 Task: Look for products in the category "Tortillas" from Maria And Ricardo's only.
Action: Mouse moved to (18, 89)
Screenshot: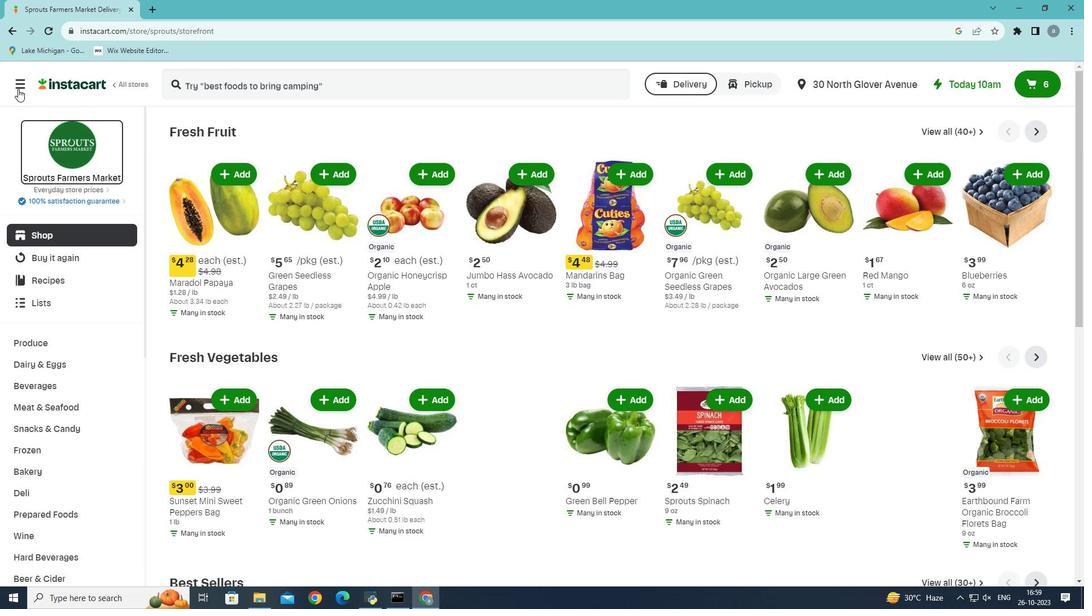 
Action: Mouse pressed left at (18, 89)
Screenshot: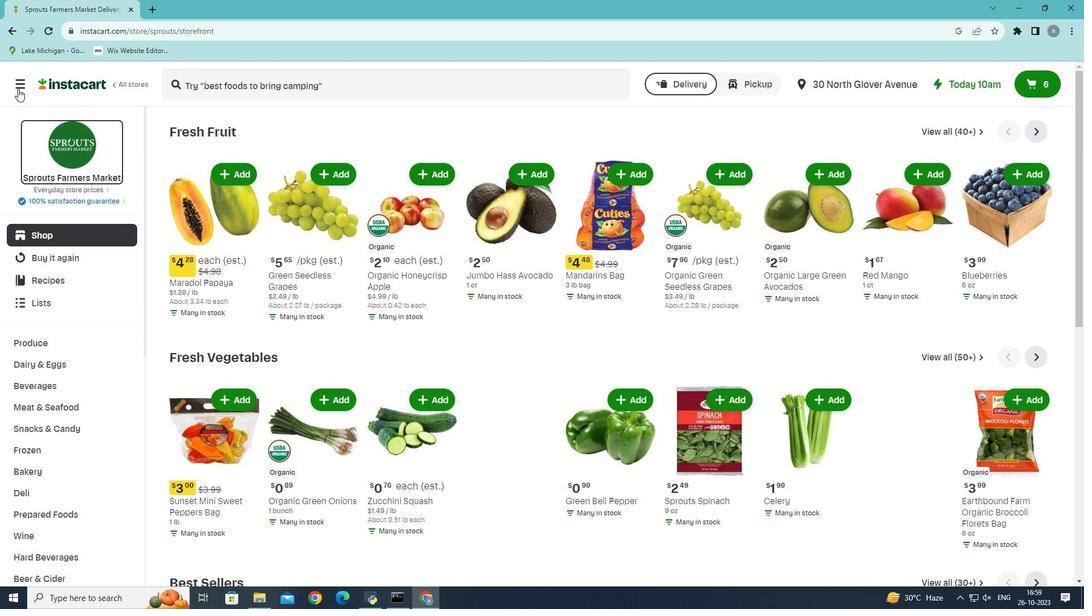 
Action: Mouse moved to (35, 329)
Screenshot: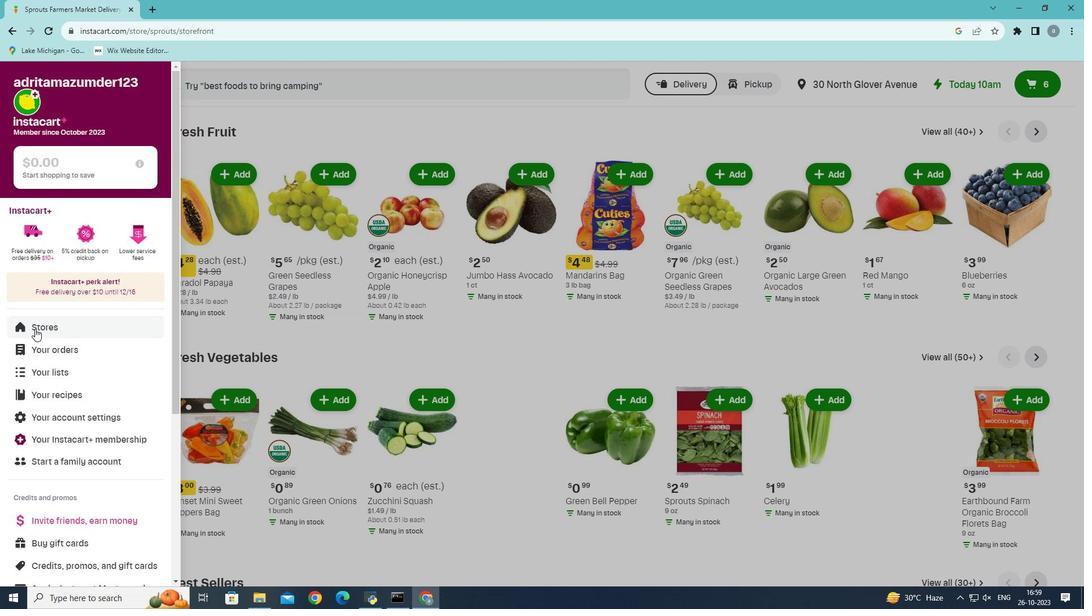 
Action: Mouse pressed left at (35, 329)
Screenshot: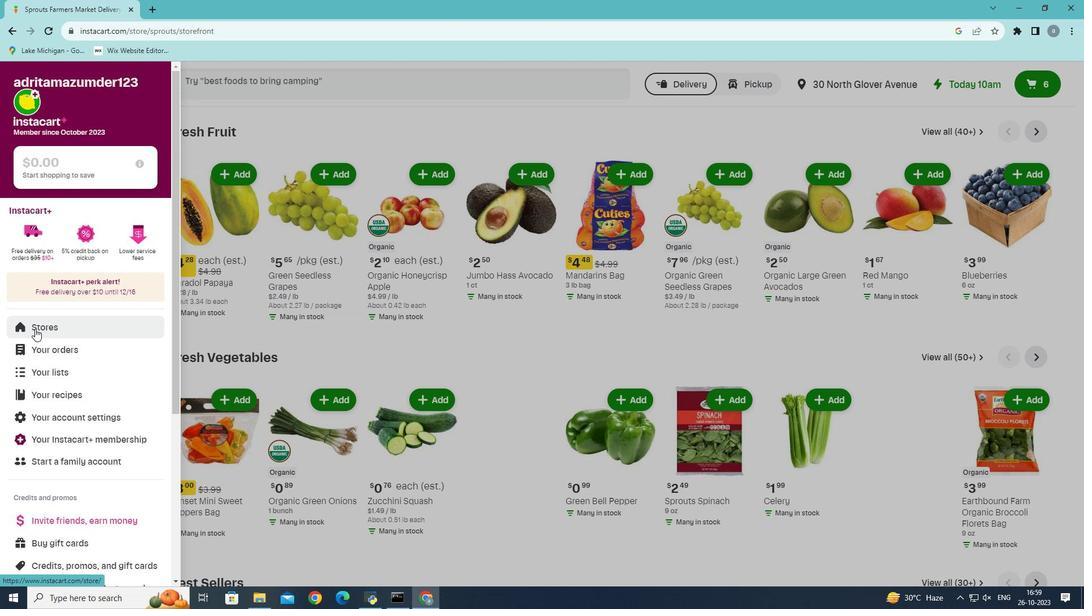 
Action: Mouse moved to (254, 126)
Screenshot: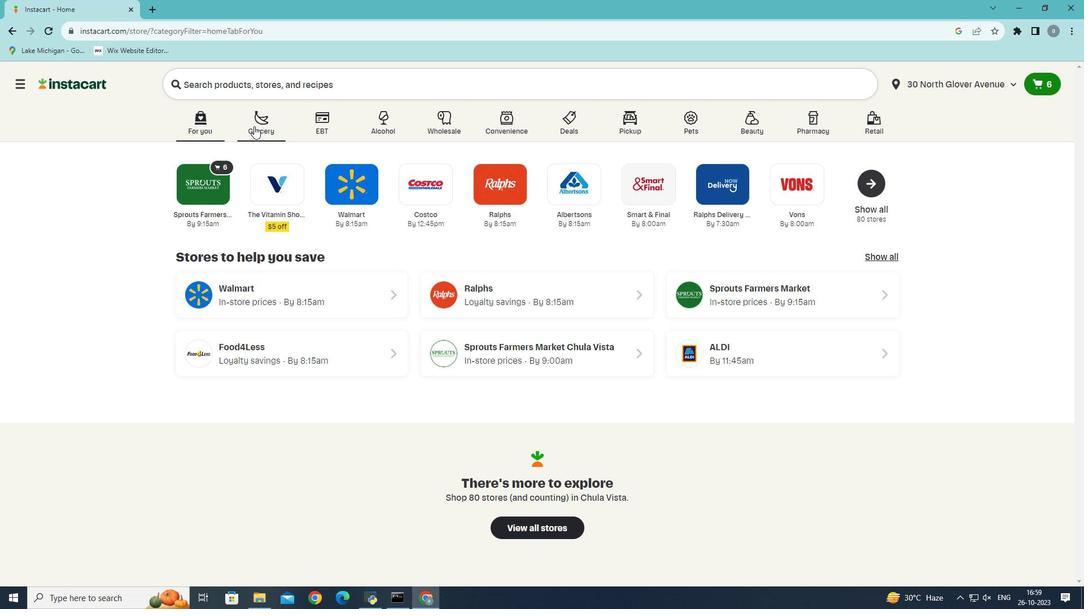 
Action: Mouse pressed left at (254, 126)
Screenshot: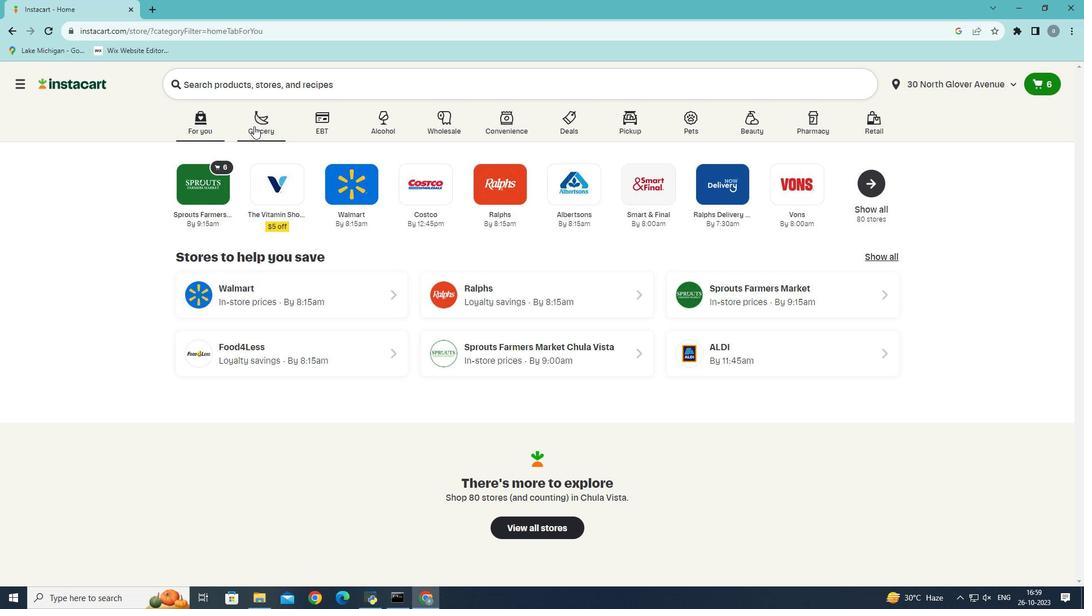 
Action: Mouse moved to (238, 339)
Screenshot: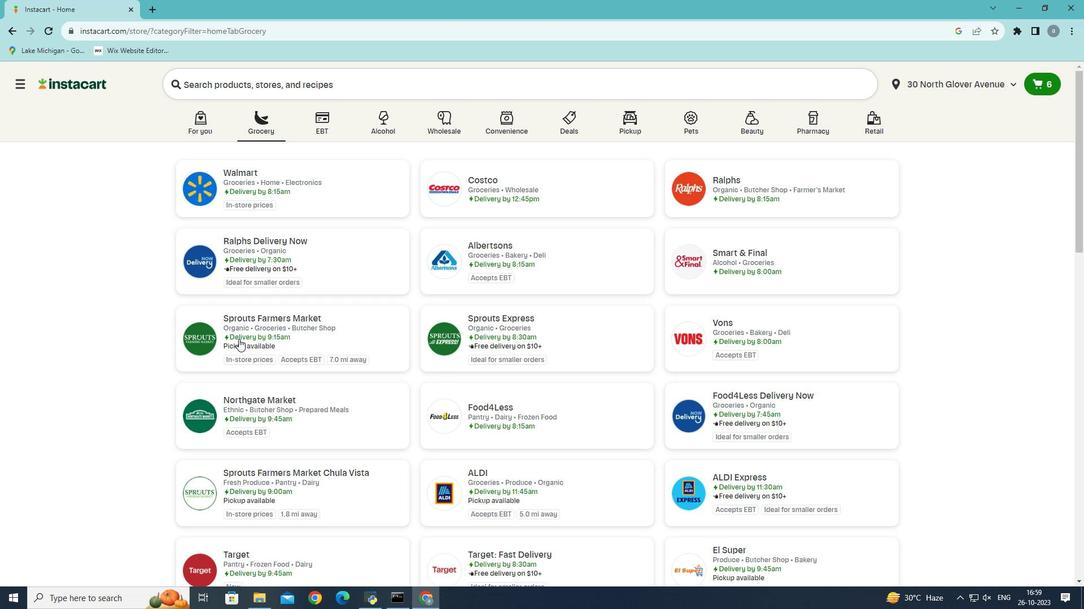 
Action: Mouse pressed left at (238, 339)
Screenshot: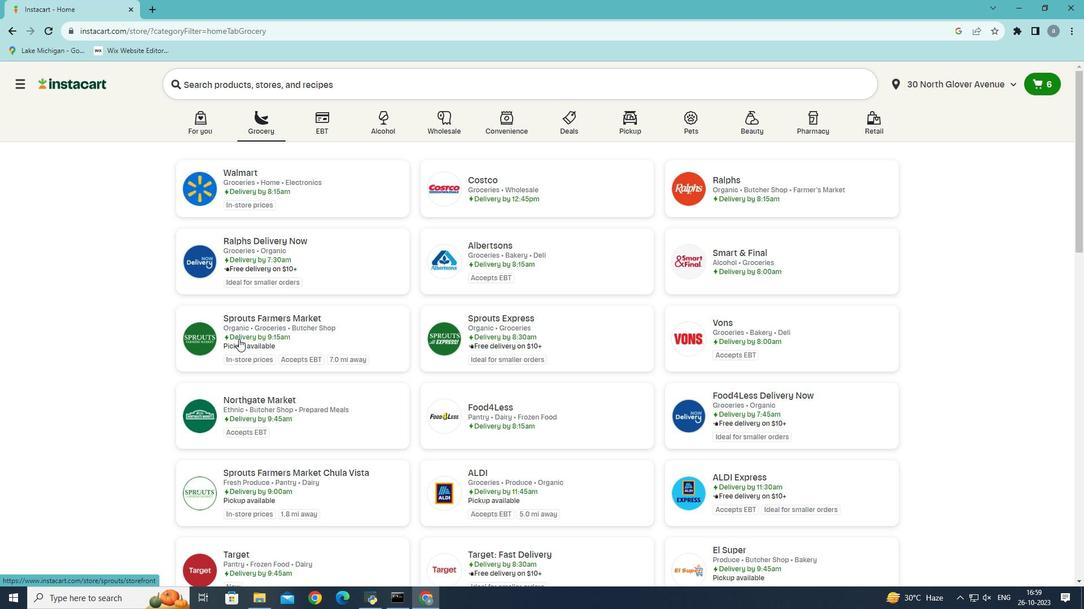 
Action: Mouse moved to (35, 469)
Screenshot: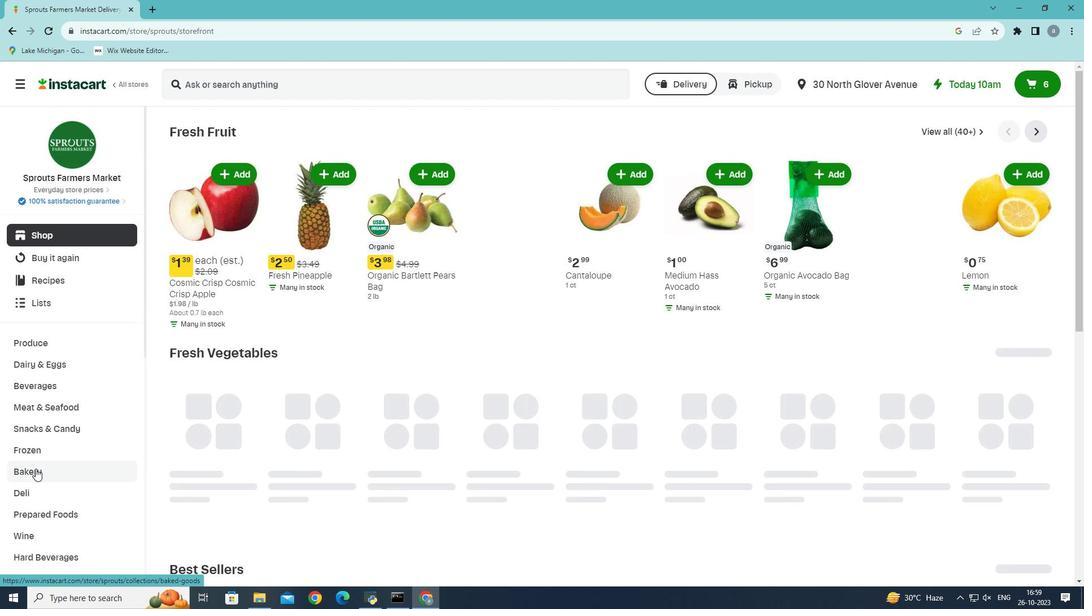 
Action: Mouse pressed left at (35, 469)
Screenshot: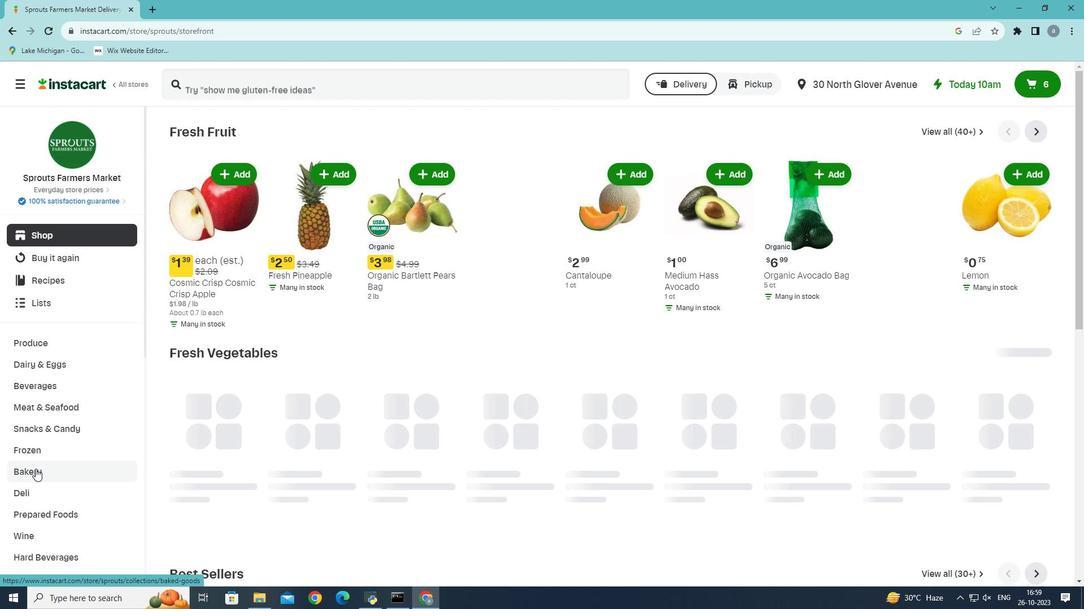 
Action: Mouse moved to (843, 160)
Screenshot: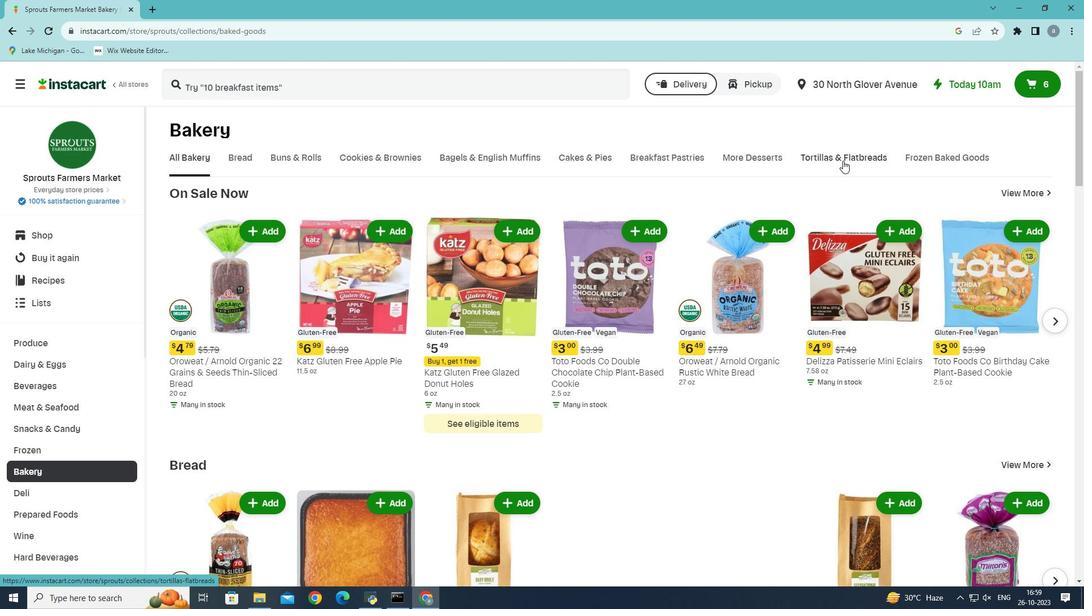 
Action: Mouse pressed left at (843, 160)
Screenshot: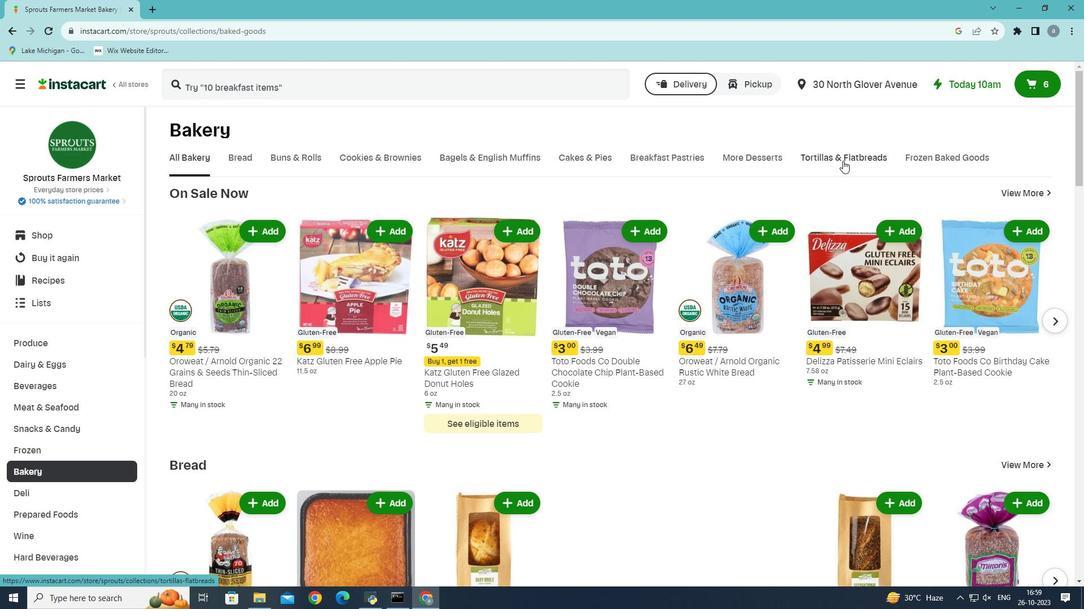 
Action: Mouse moved to (377, 258)
Screenshot: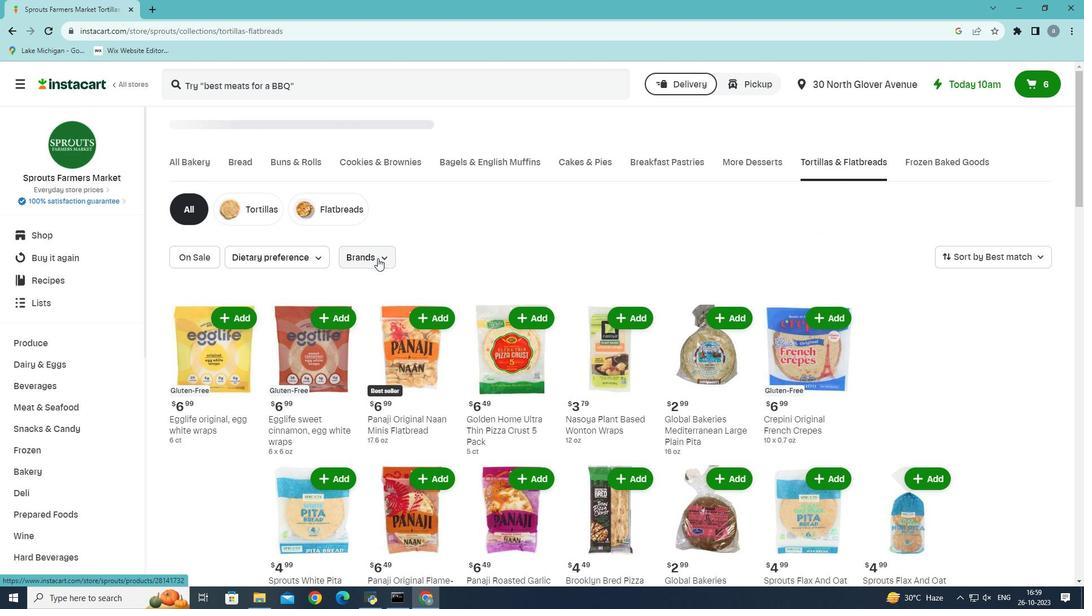 
Action: Mouse pressed left at (377, 258)
Screenshot: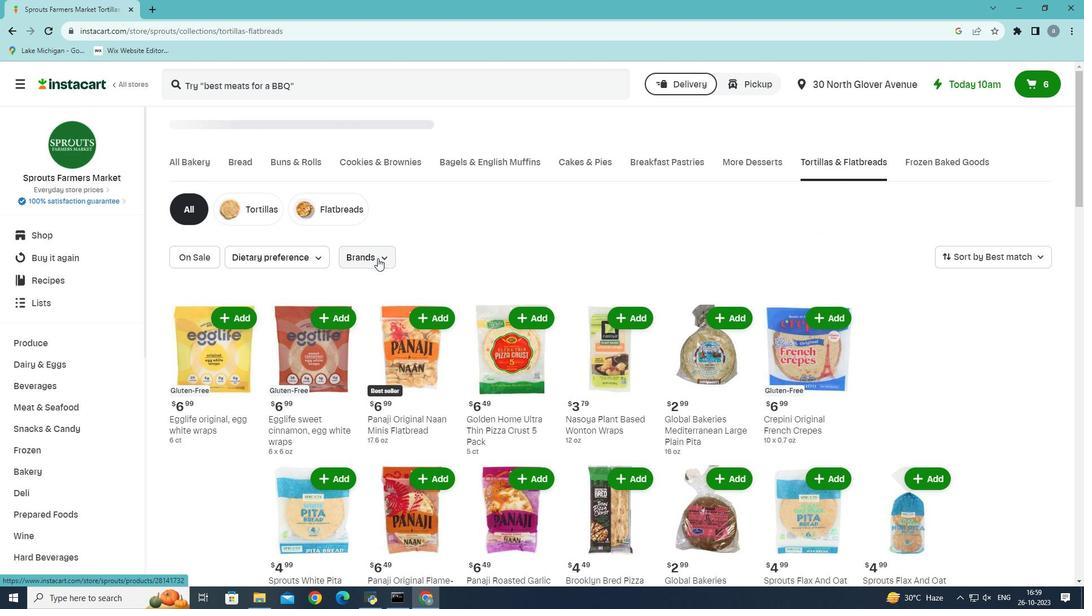 
Action: Mouse moved to (399, 382)
Screenshot: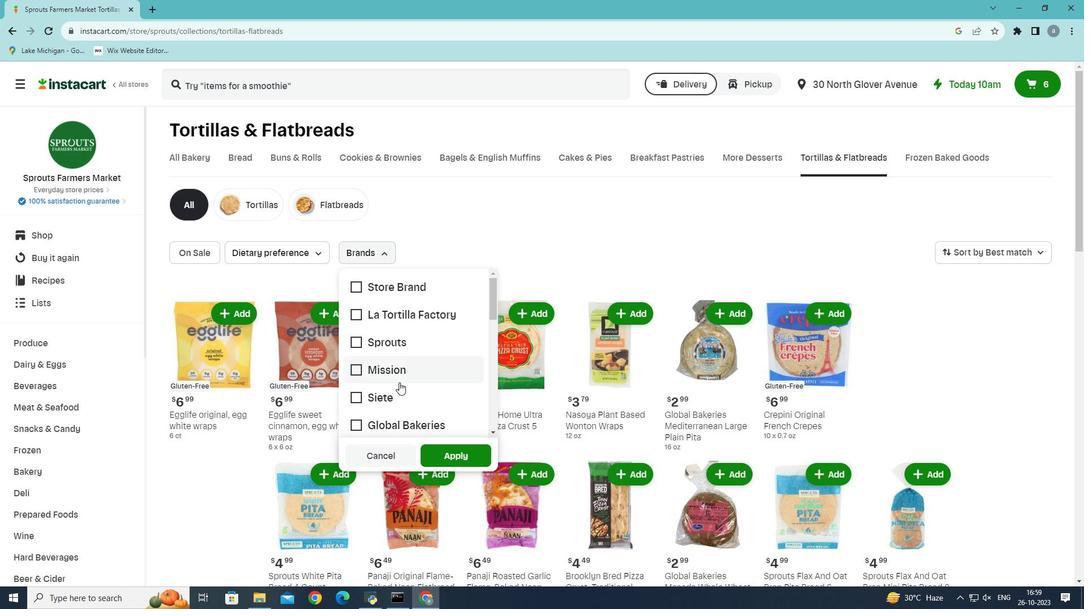 
Action: Mouse scrolled (399, 382) with delta (0, 0)
Screenshot: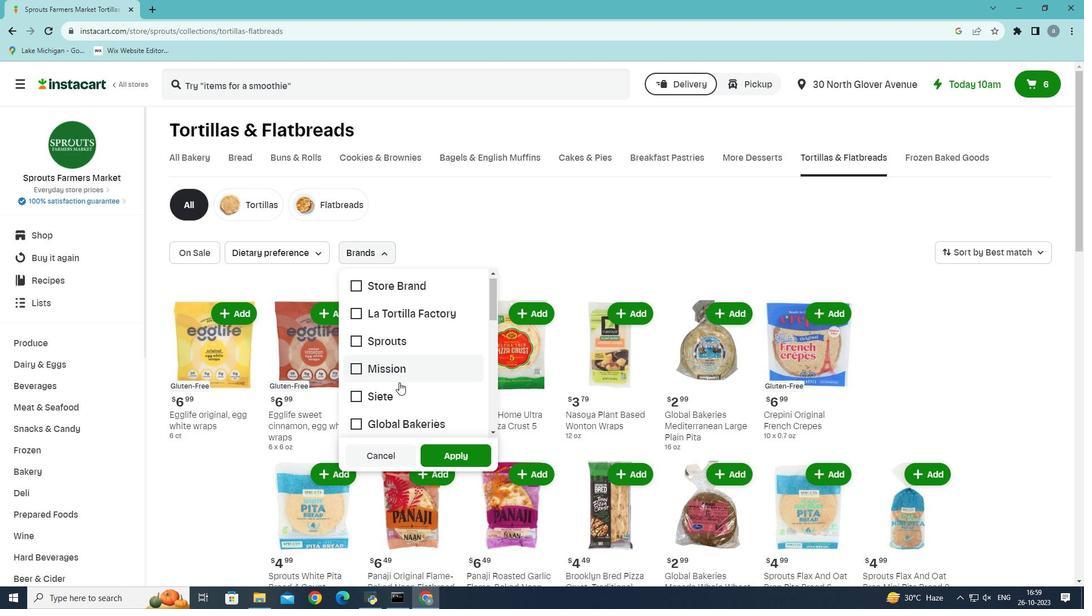 
Action: Mouse scrolled (399, 382) with delta (0, 0)
Screenshot: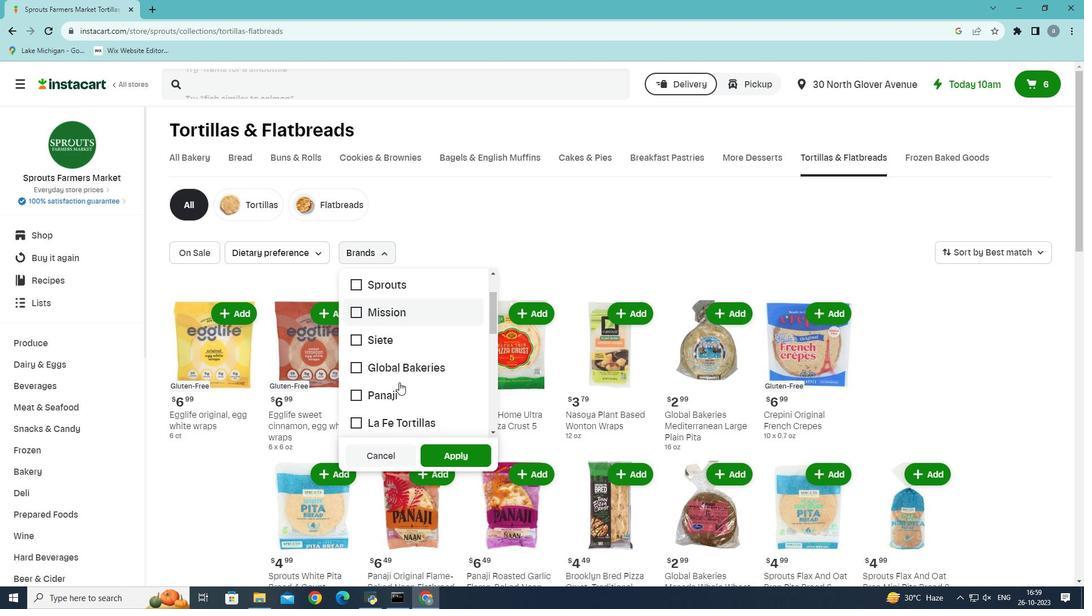 
Action: Mouse scrolled (399, 382) with delta (0, 0)
Screenshot: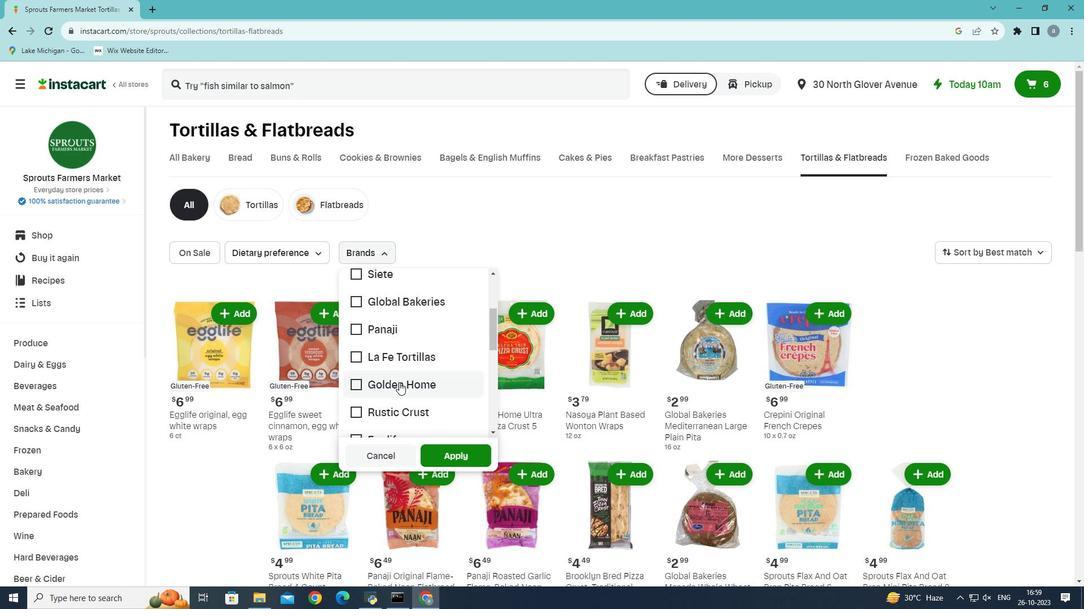 
Action: Mouse scrolled (399, 382) with delta (0, 0)
Screenshot: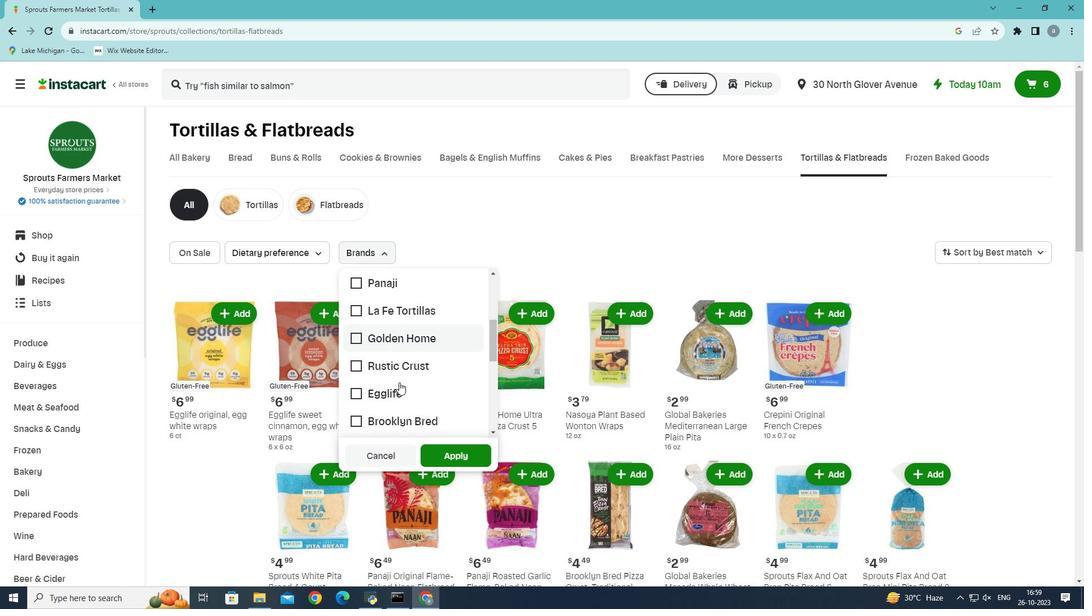 
Action: Mouse scrolled (399, 382) with delta (0, 0)
Screenshot: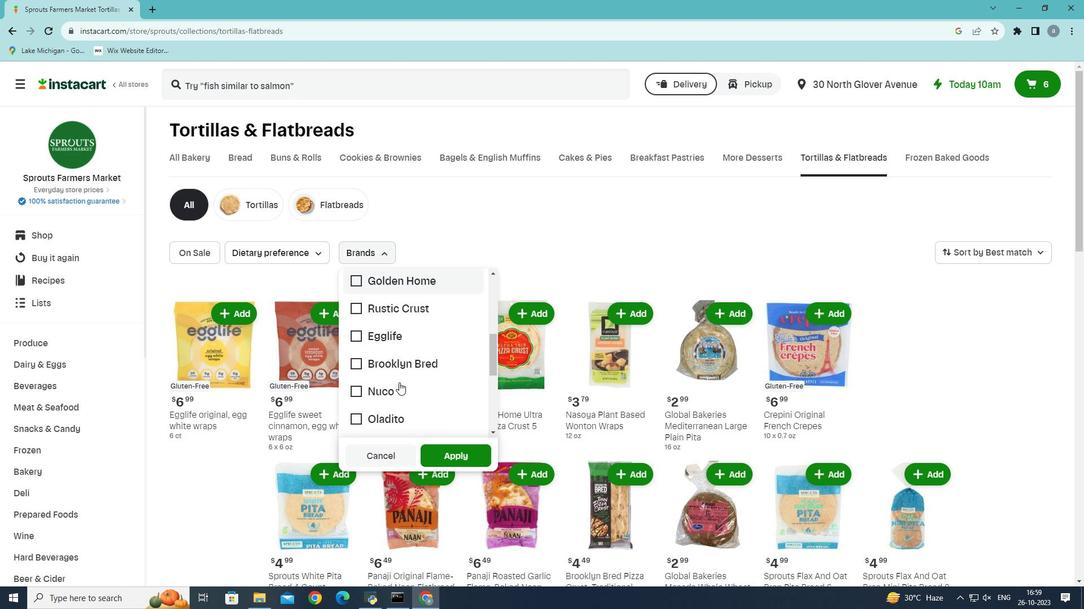 
Action: Mouse scrolled (399, 383) with delta (0, 0)
Screenshot: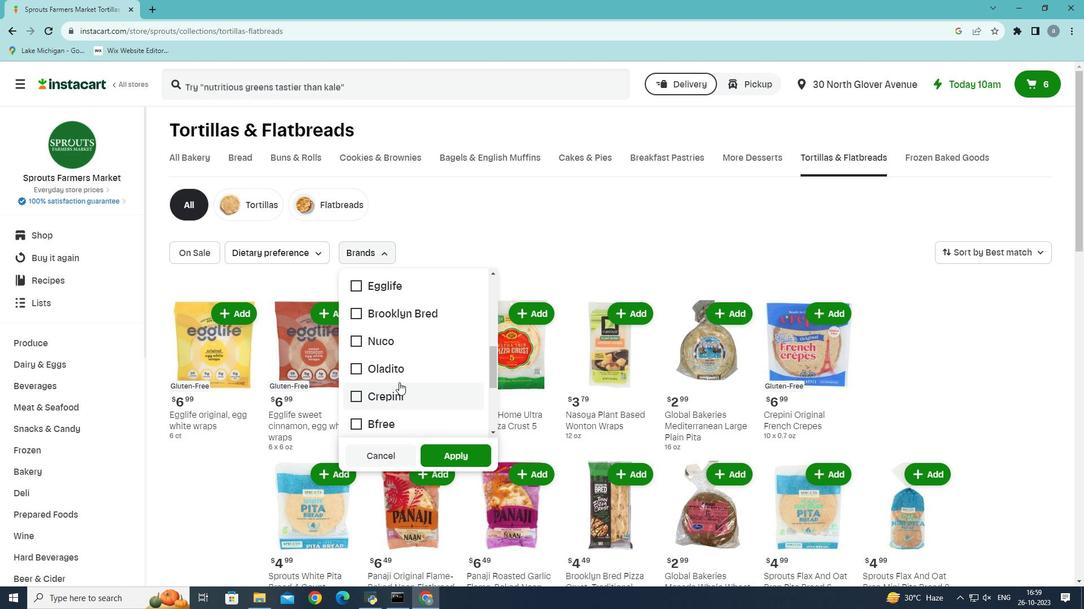 
Action: Mouse scrolled (399, 383) with delta (0, 0)
Screenshot: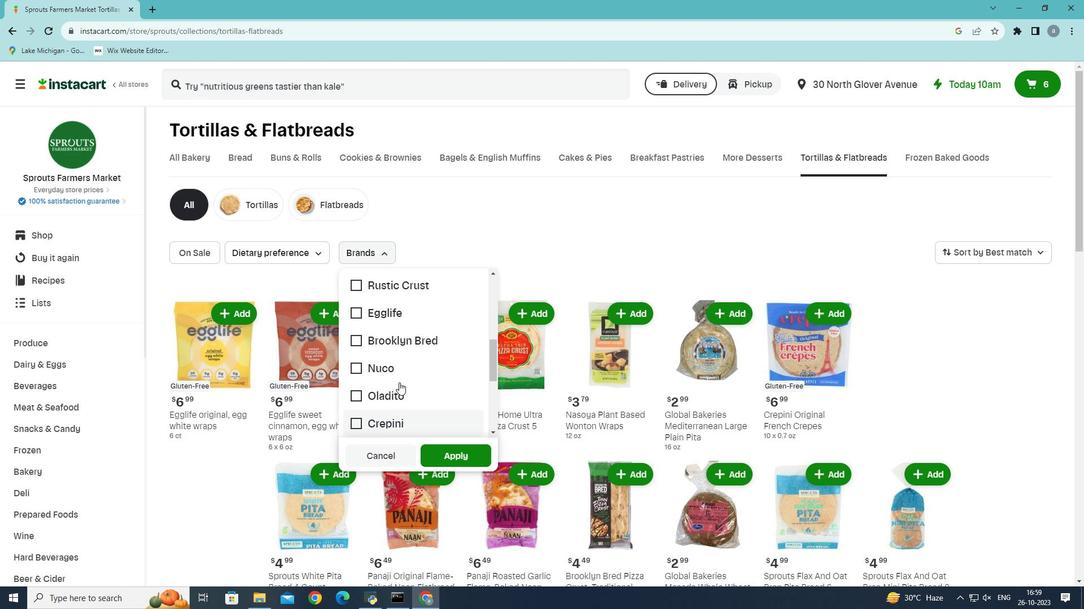 
Action: Mouse scrolled (399, 383) with delta (0, 0)
Screenshot: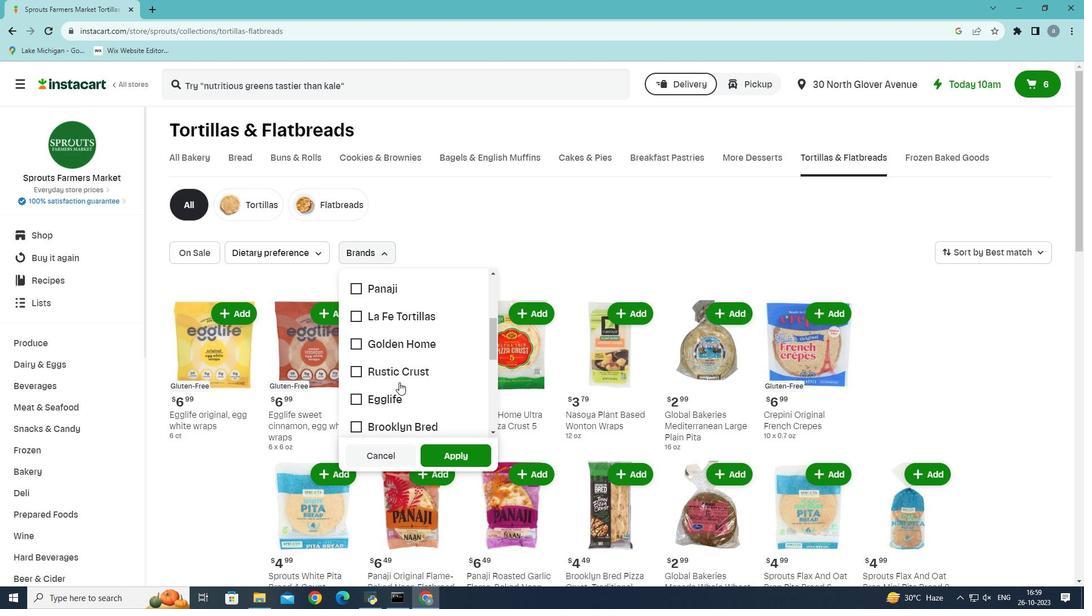 
Action: Mouse scrolled (399, 382) with delta (0, 0)
Screenshot: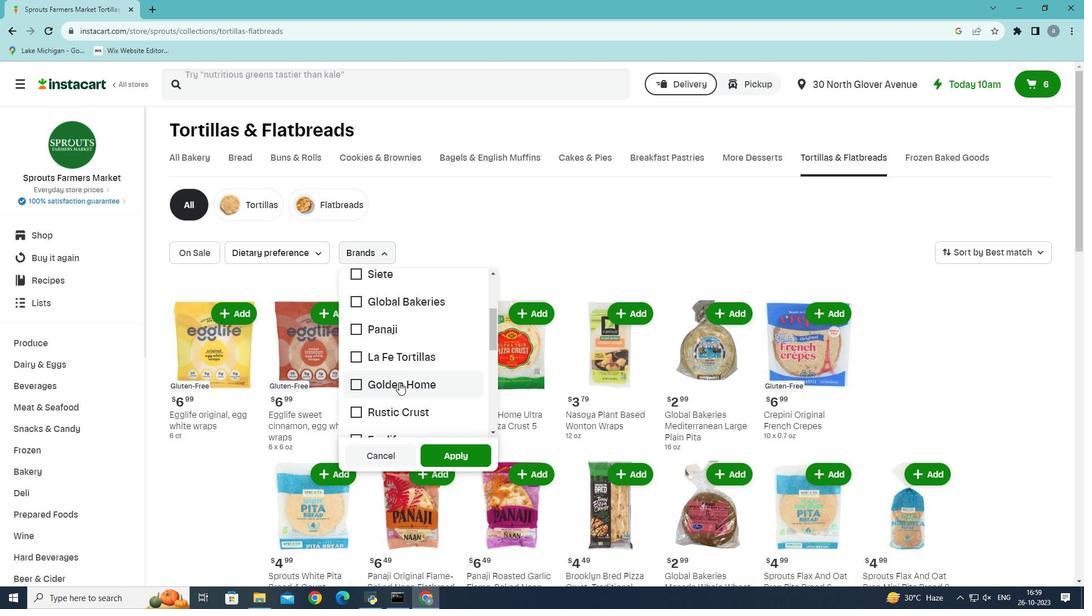 
Action: Mouse scrolled (399, 382) with delta (0, 0)
Screenshot: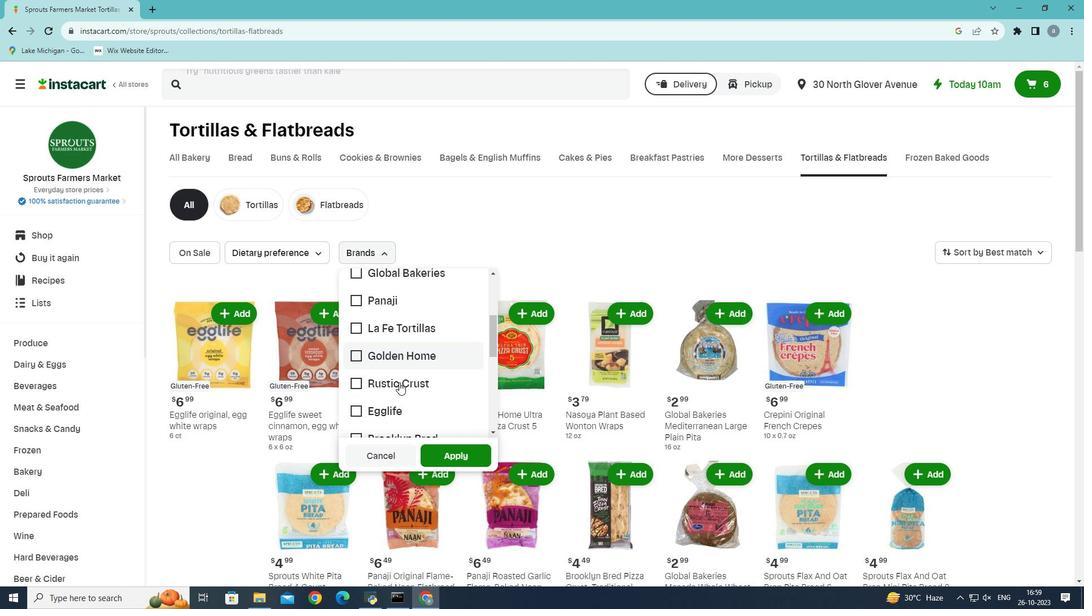 
Action: Mouse scrolled (399, 382) with delta (0, 0)
Screenshot: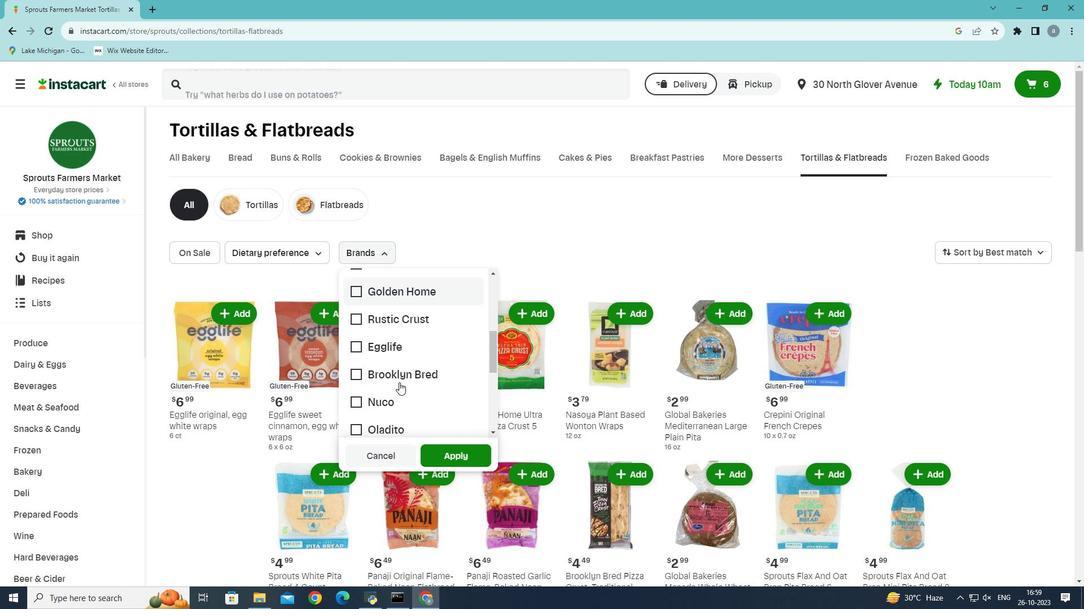 
Action: Mouse scrolled (399, 382) with delta (0, 0)
Screenshot: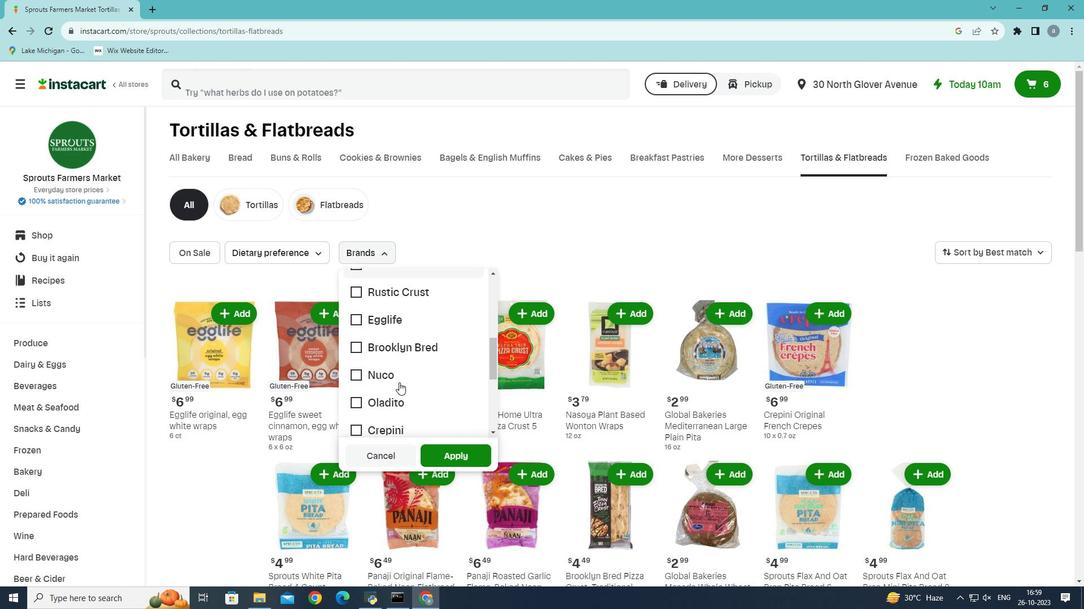 
Action: Mouse scrolled (399, 382) with delta (0, 0)
Screenshot: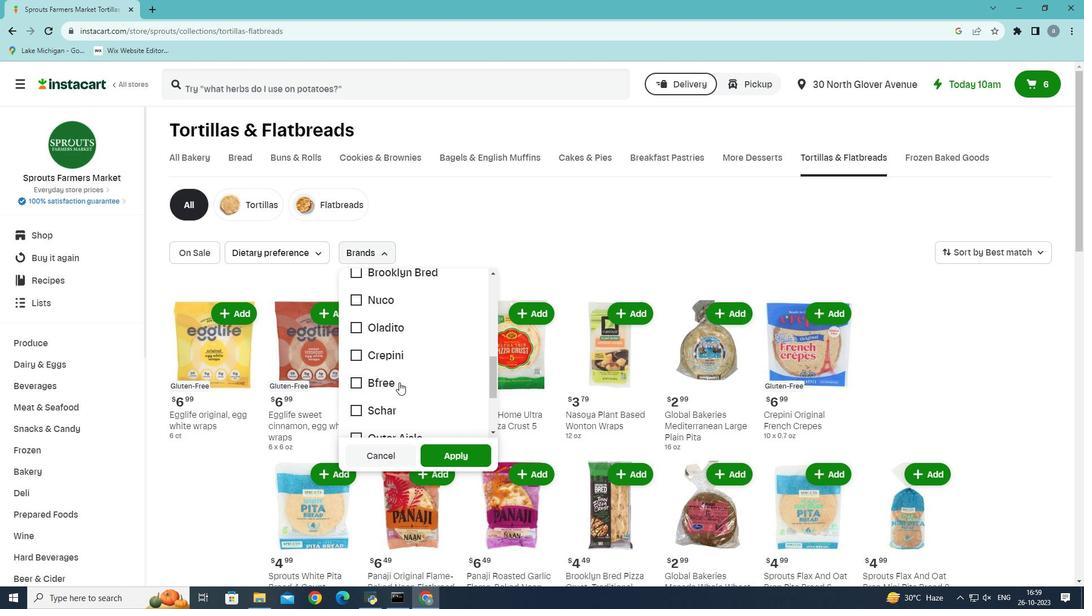
Action: Mouse scrolled (399, 382) with delta (0, 0)
Screenshot: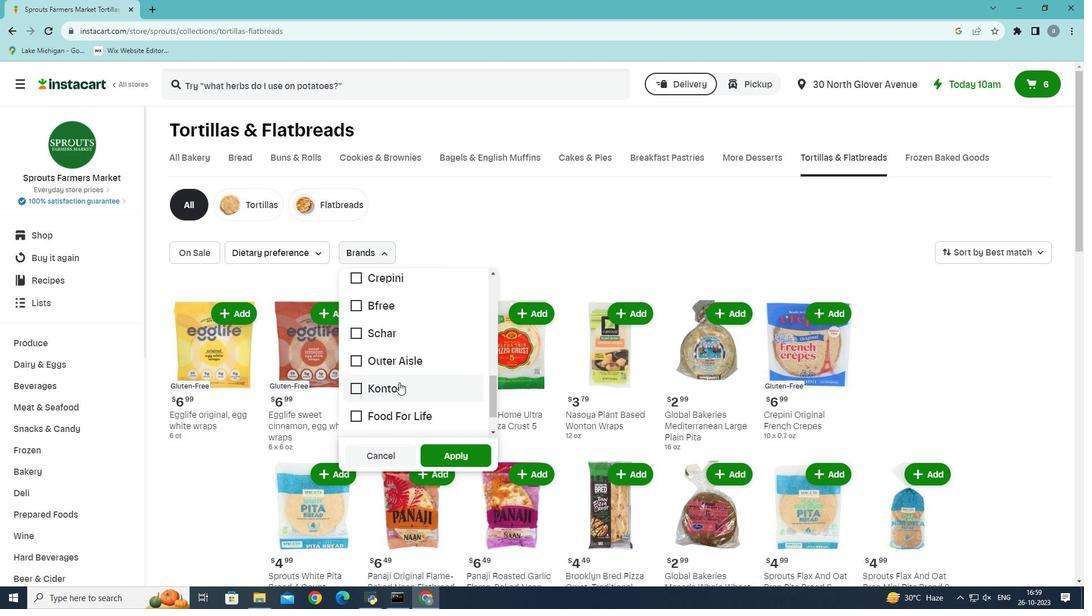 
Action: Mouse scrolled (399, 382) with delta (0, 0)
Screenshot: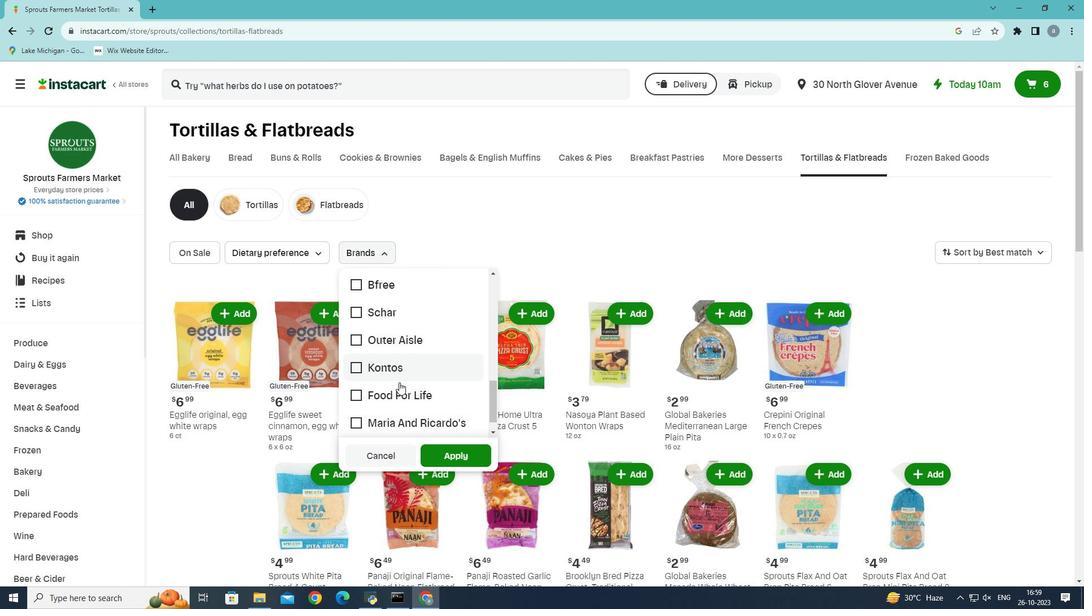 
Action: Mouse scrolled (399, 382) with delta (0, 0)
Screenshot: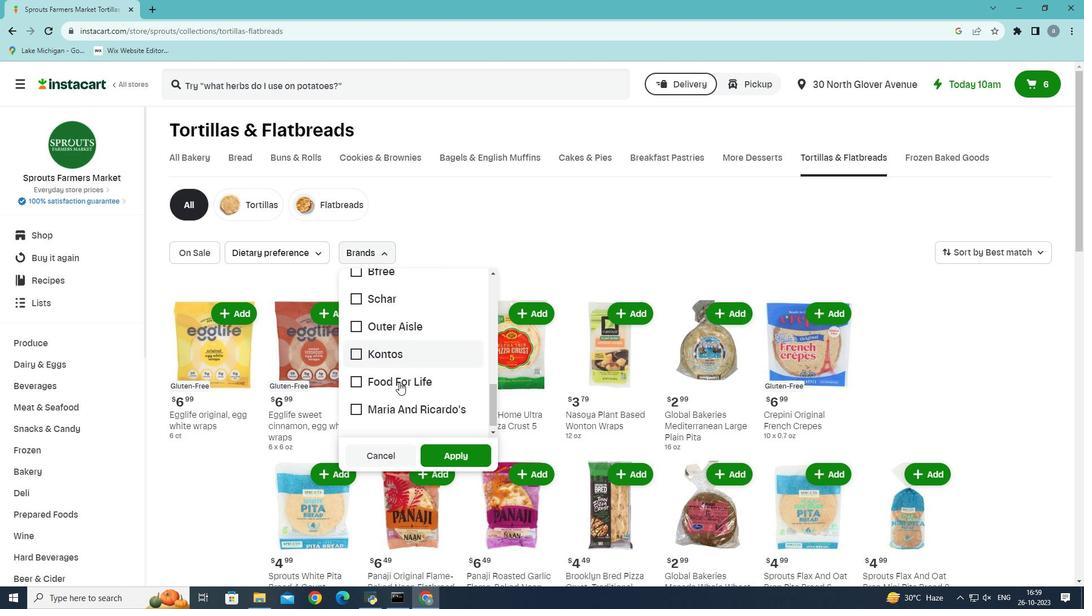 
Action: Mouse scrolled (399, 382) with delta (0, 0)
Screenshot: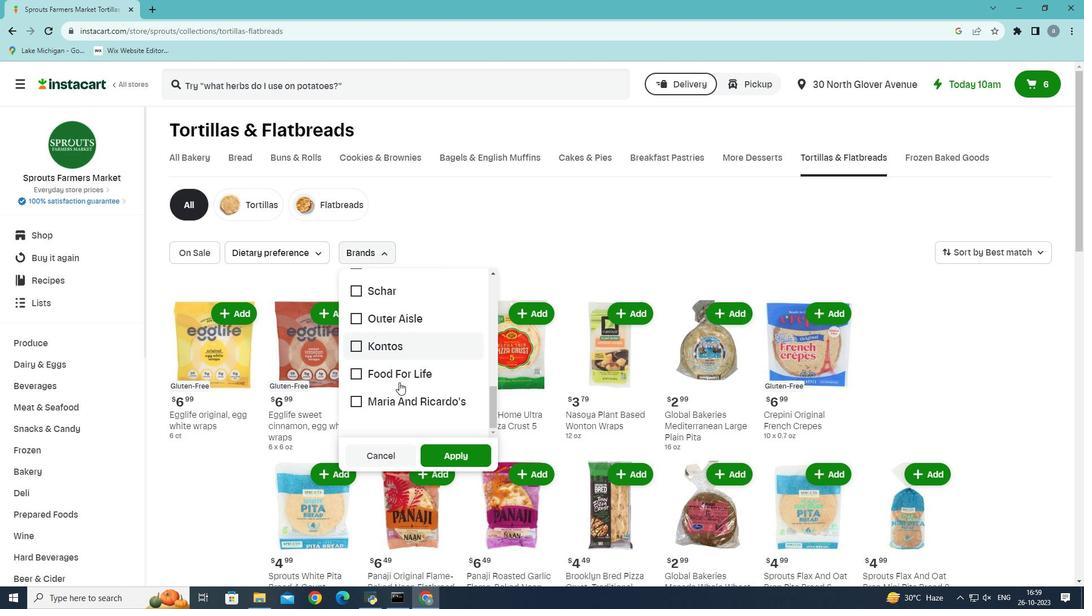 
Action: Mouse moved to (360, 404)
Screenshot: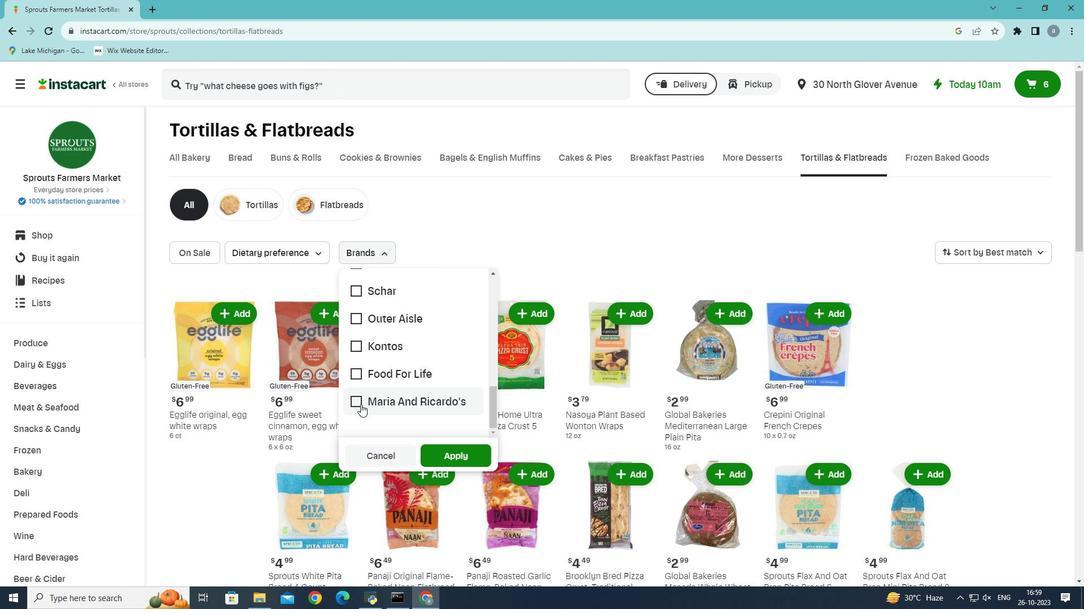 
Action: Mouse pressed left at (360, 404)
Screenshot: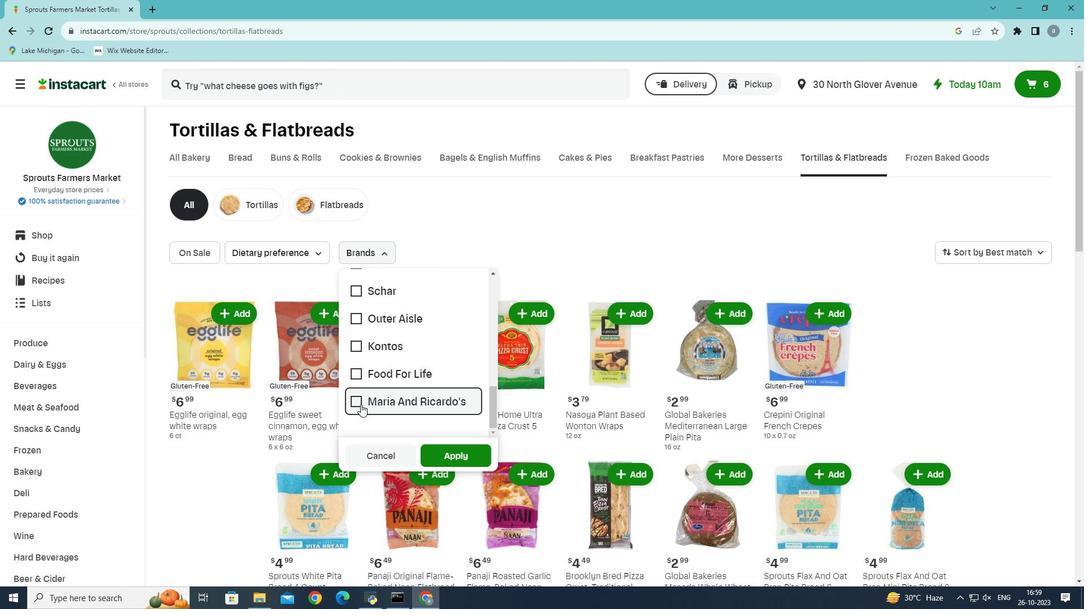 
Action: Mouse moved to (442, 457)
Screenshot: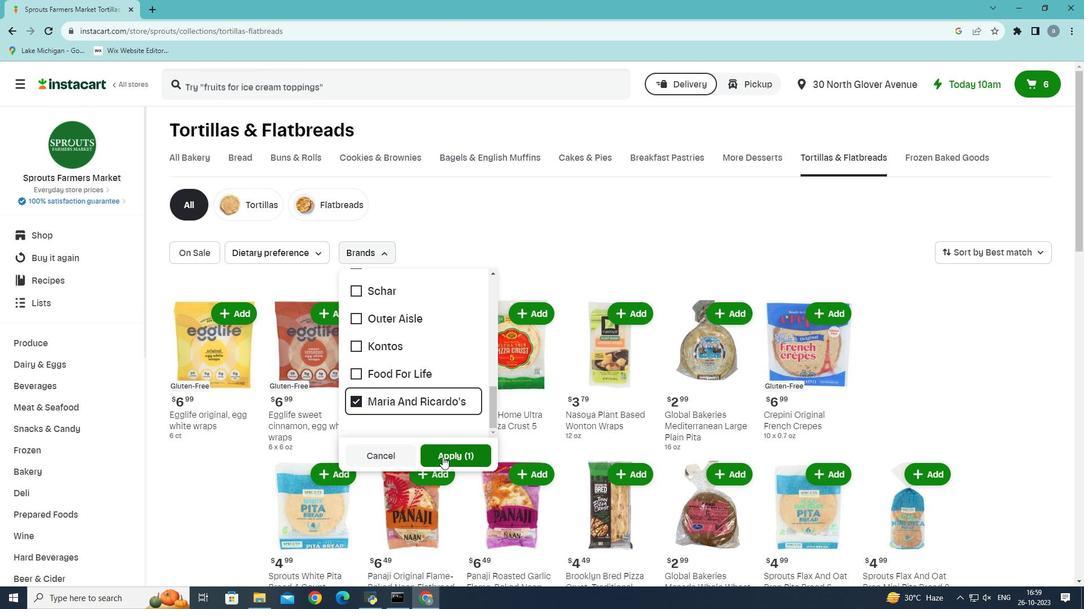 
Action: Mouse pressed left at (442, 457)
Screenshot: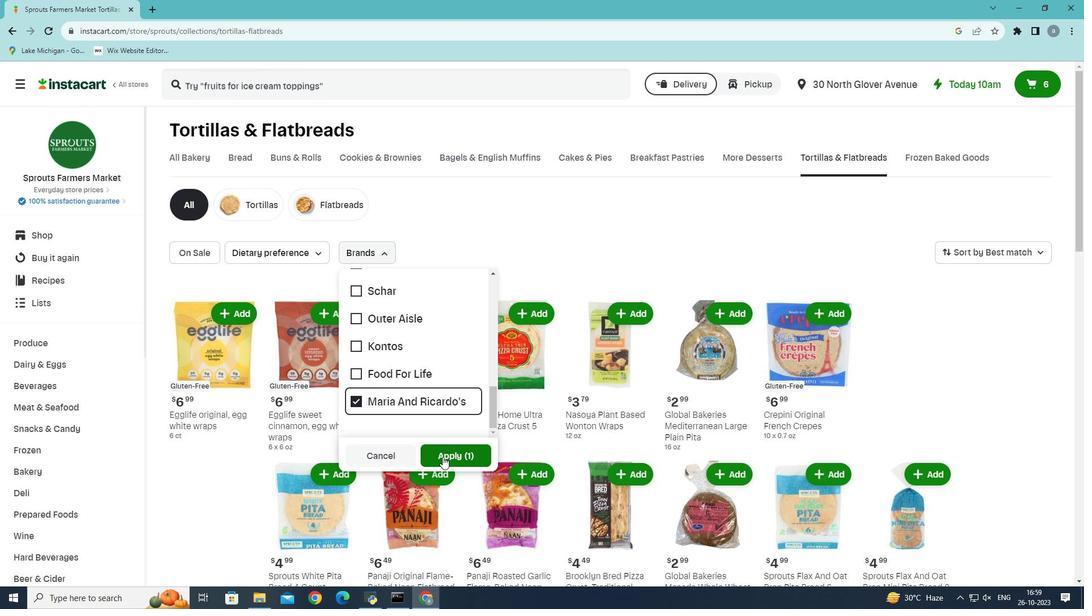 
Action: Mouse moved to (372, 378)
Screenshot: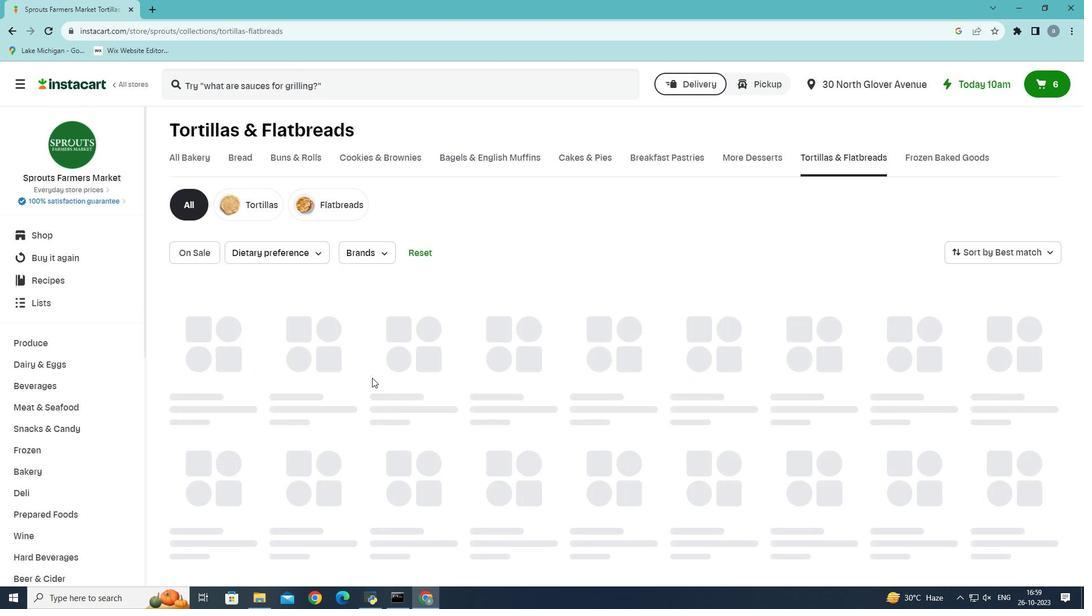 
